 Task: Make in the project TranceTech an epic 'Business Rules Management'.
Action: Mouse moved to (434, 178)
Screenshot: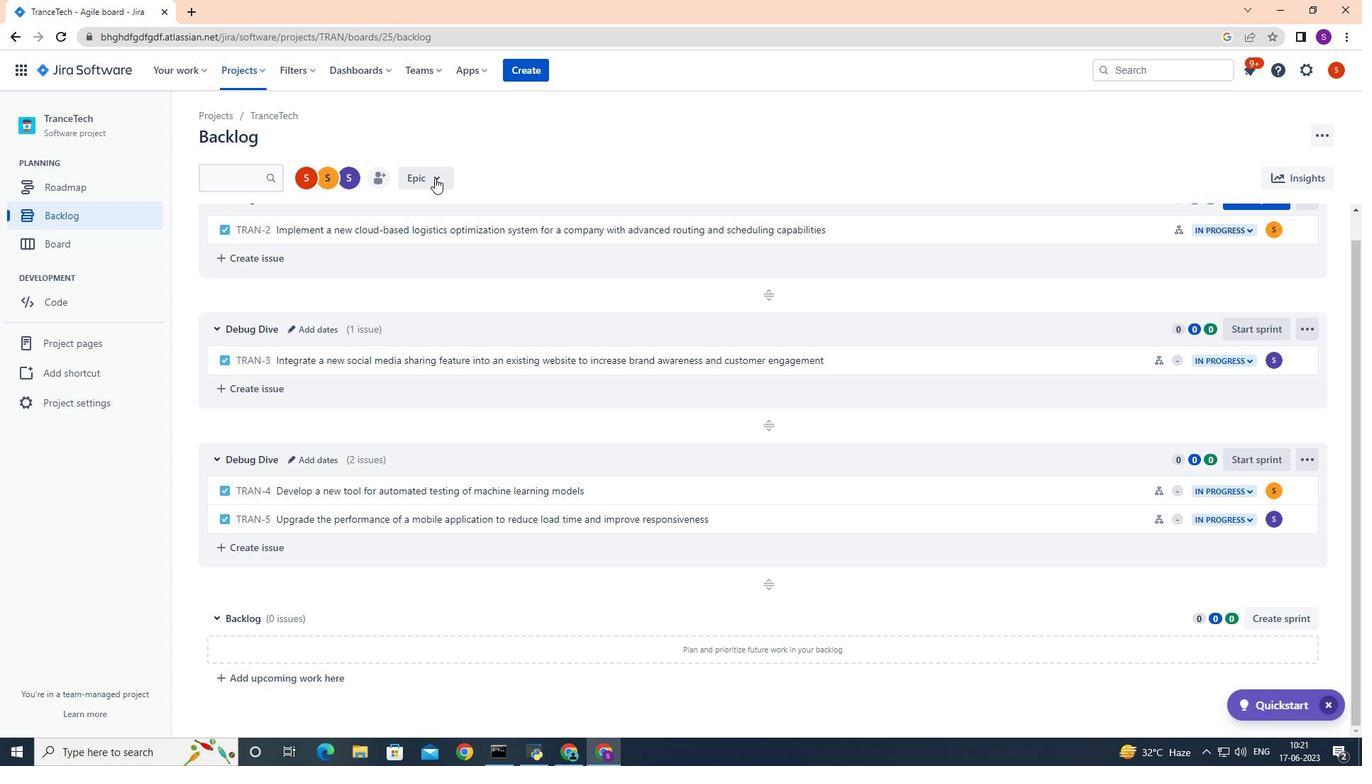 
Action: Mouse pressed left at (434, 178)
Screenshot: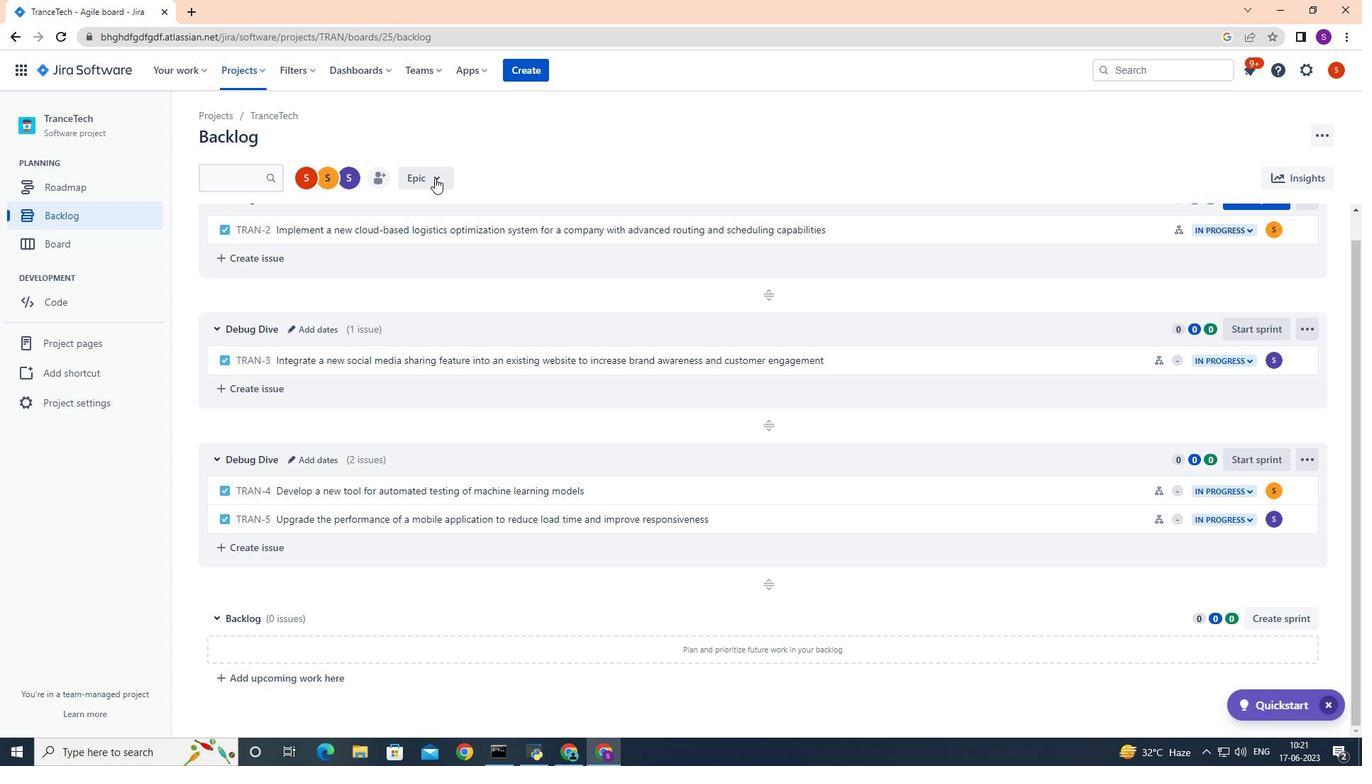 
Action: Mouse moved to (429, 262)
Screenshot: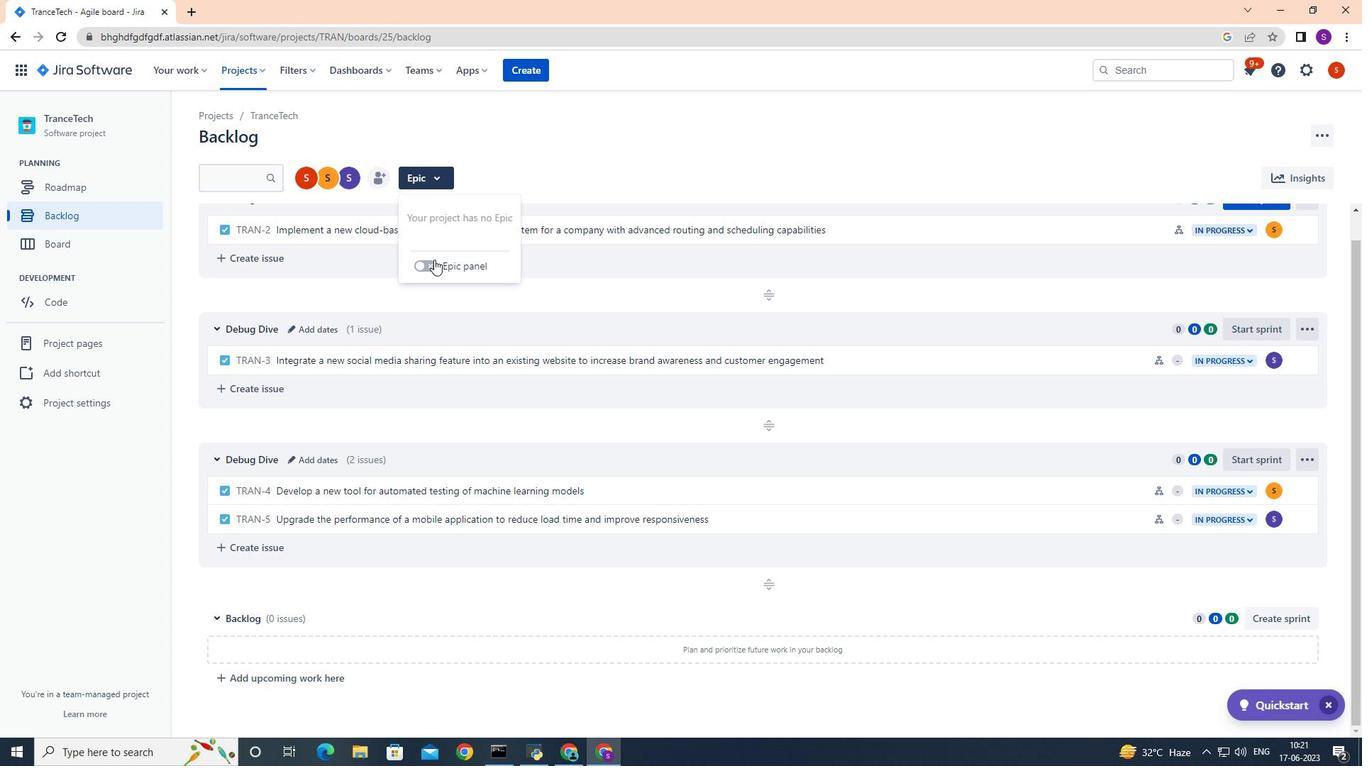 
Action: Mouse pressed left at (429, 262)
Screenshot: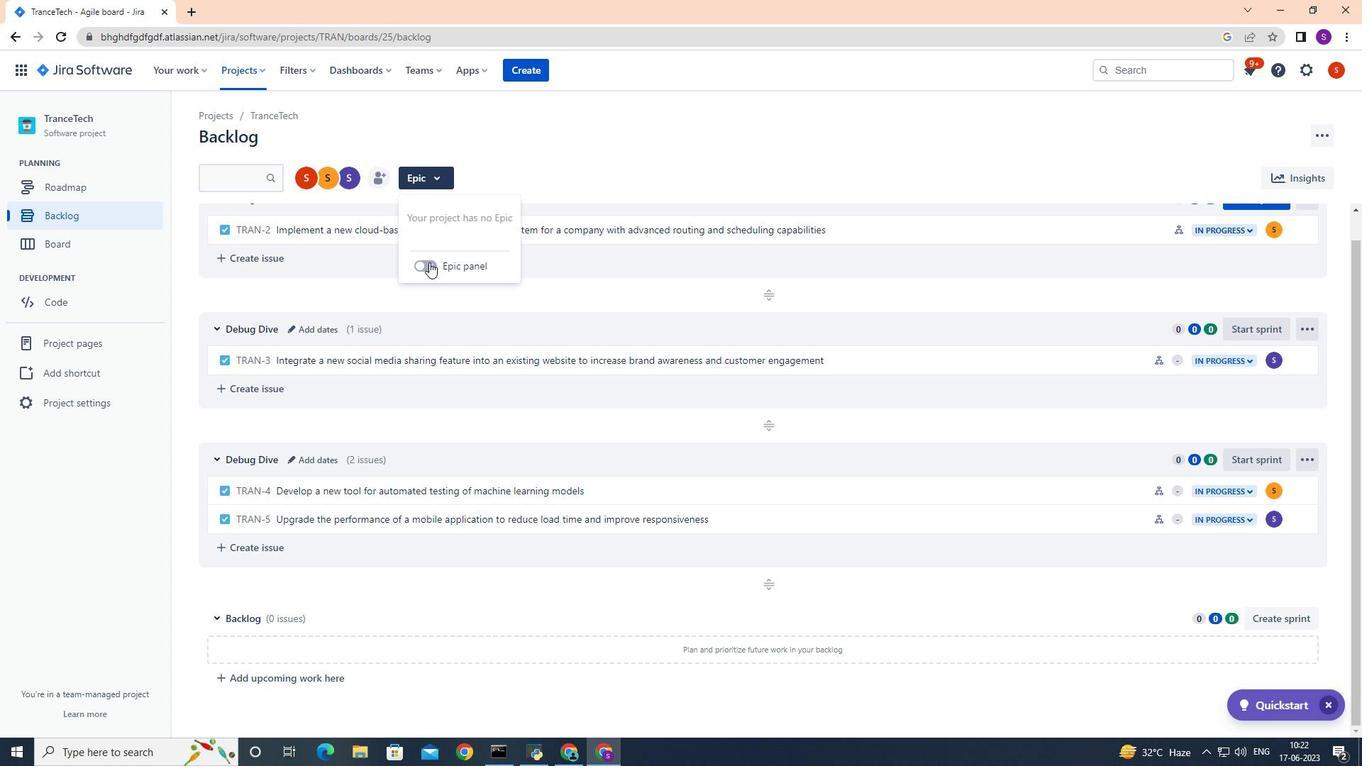 
Action: Mouse moved to (302, 488)
Screenshot: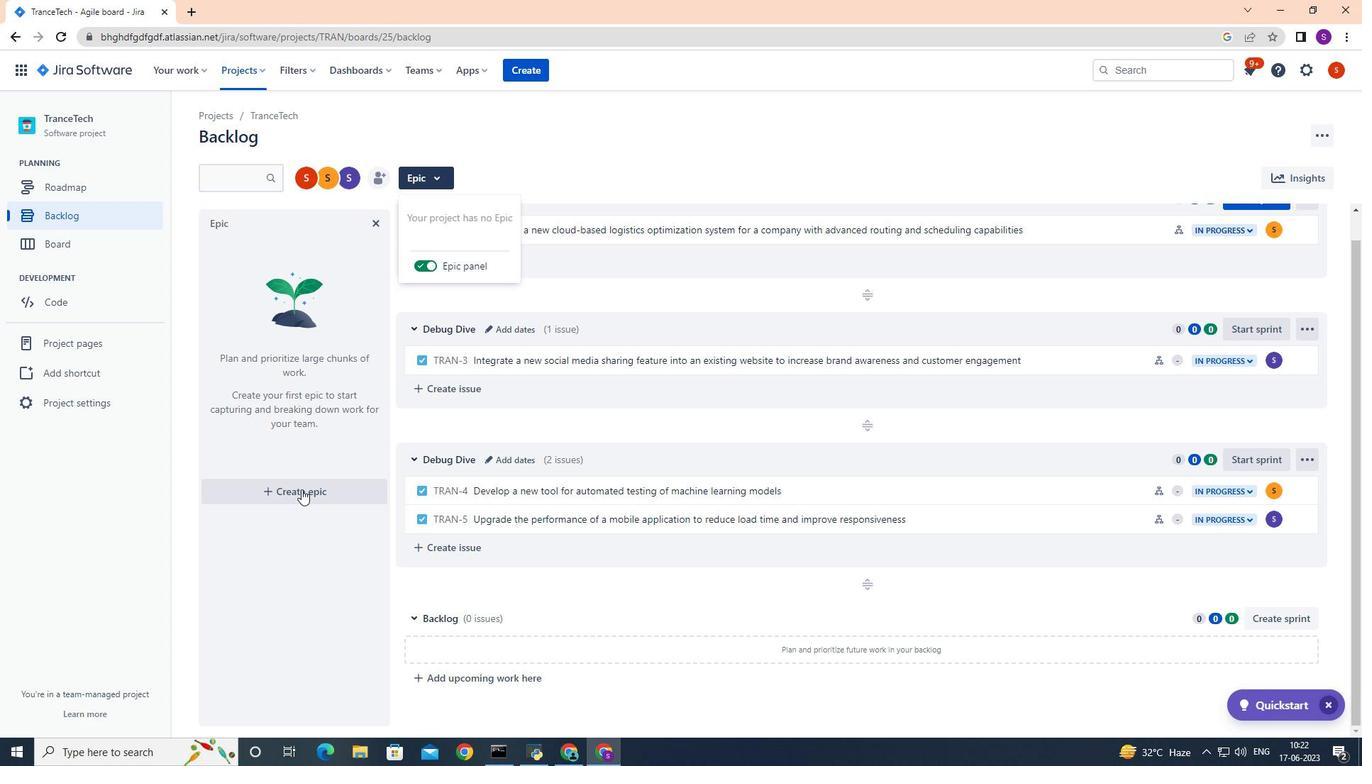 
Action: Mouse pressed left at (302, 488)
Screenshot: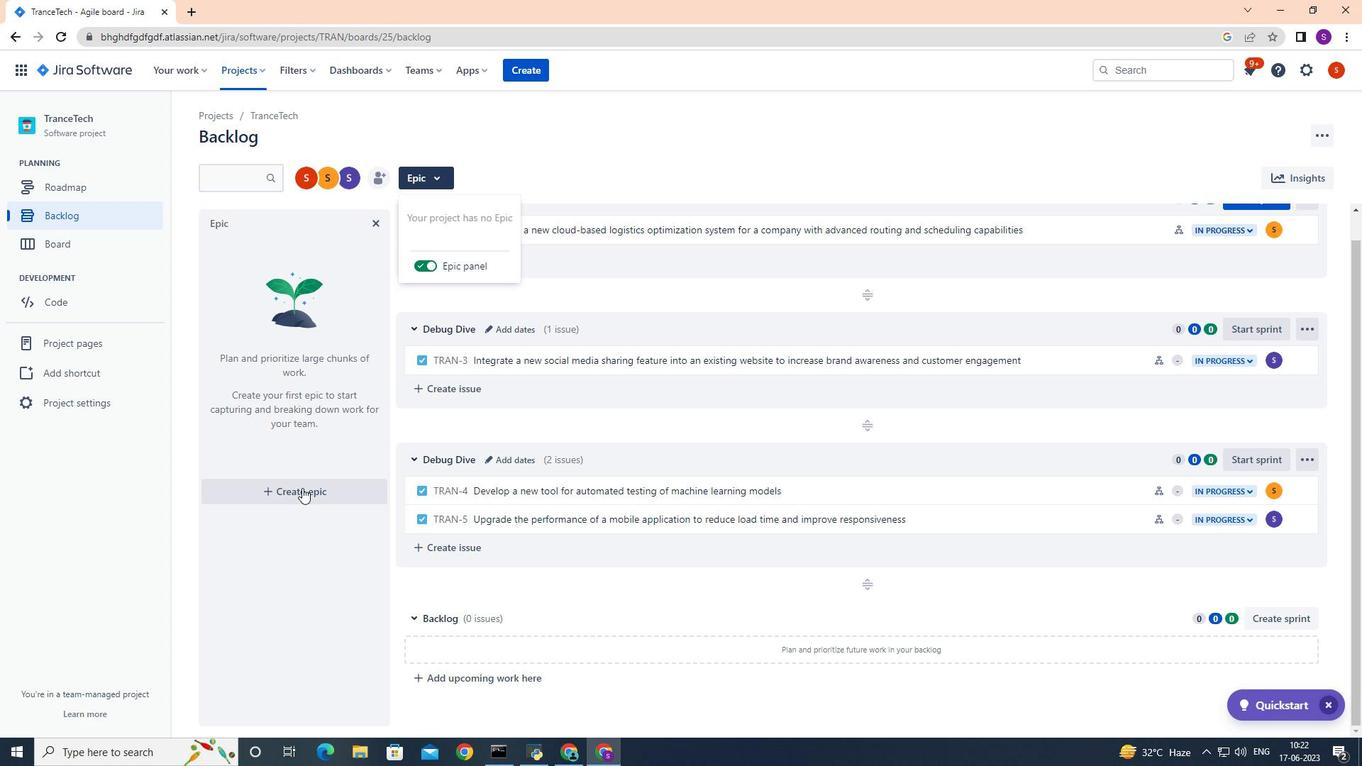 
Action: Mouse moved to (301, 487)
Screenshot: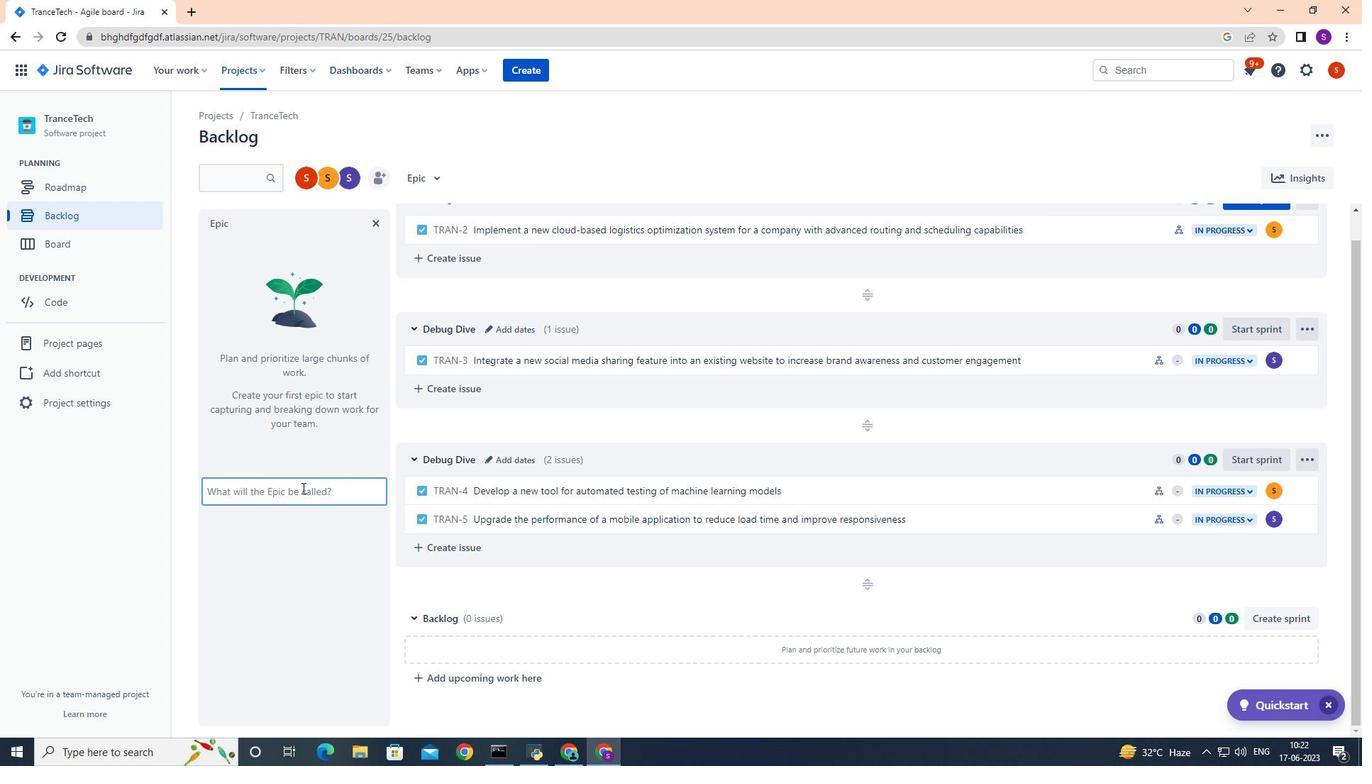 
Action: Key pressed <Key.shift>Business<Key.space><Key.shift>Rules<Key.space><Key.shift>Management<Key.enter>
Screenshot: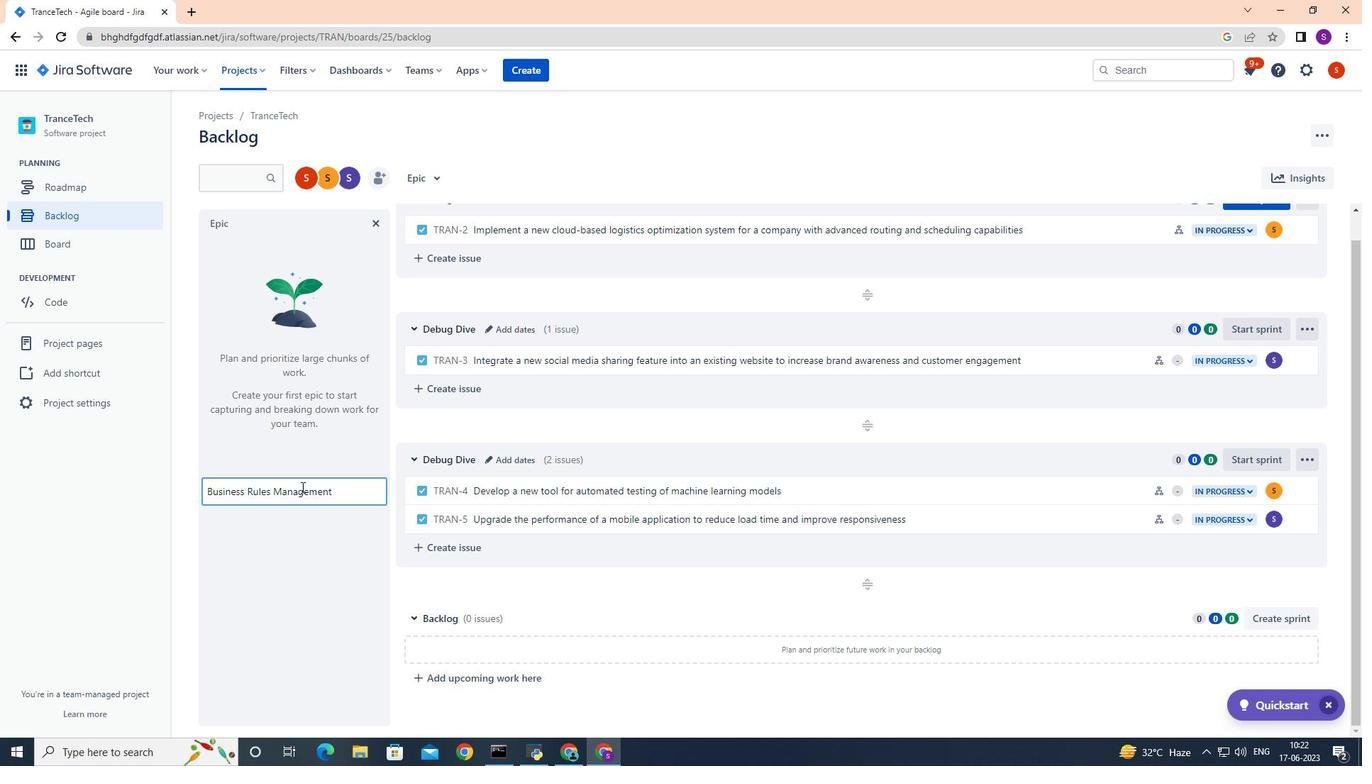 
Action: Mouse moved to (718, 181)
Screenshot: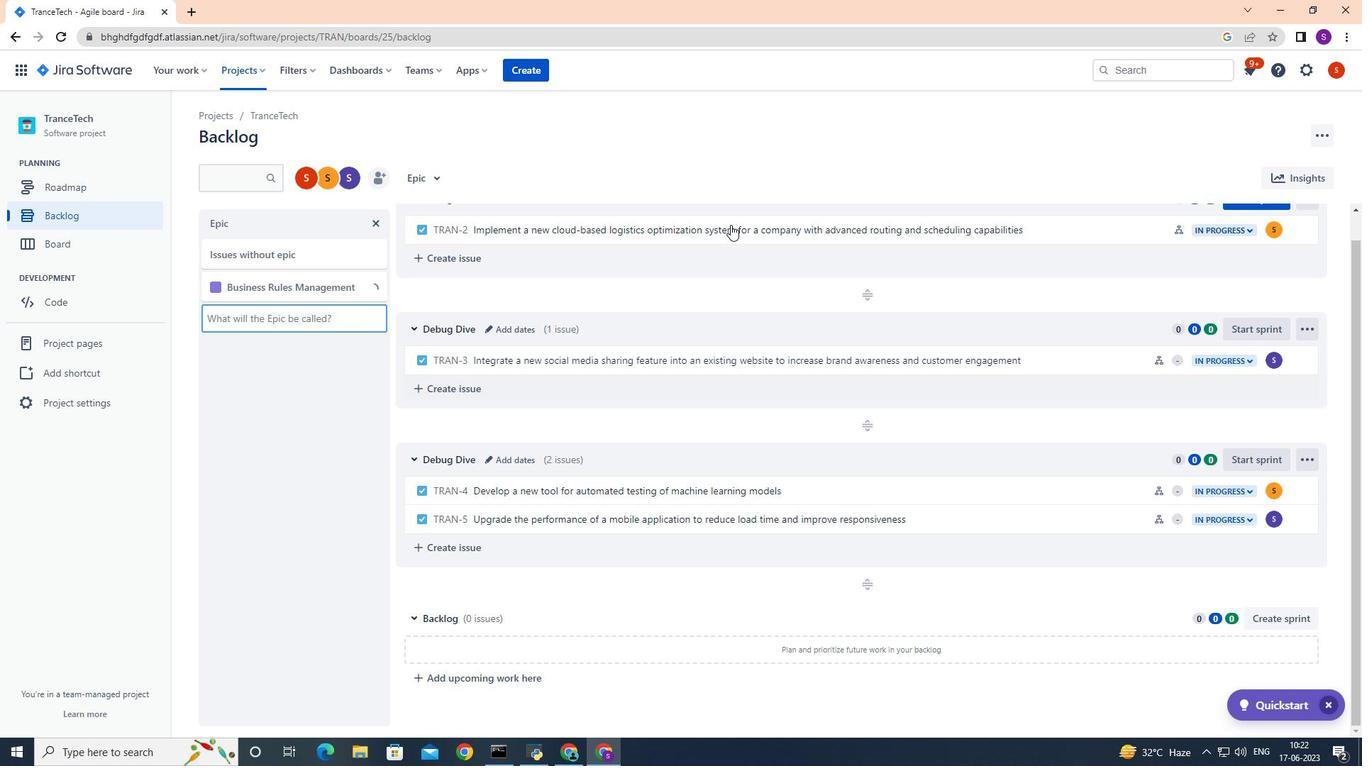 
